 Task: Use the formula "AVERAGEA" in spreadsheet "Project portfolio".
Action: Mouse moved to (414, 368)
Screenshot: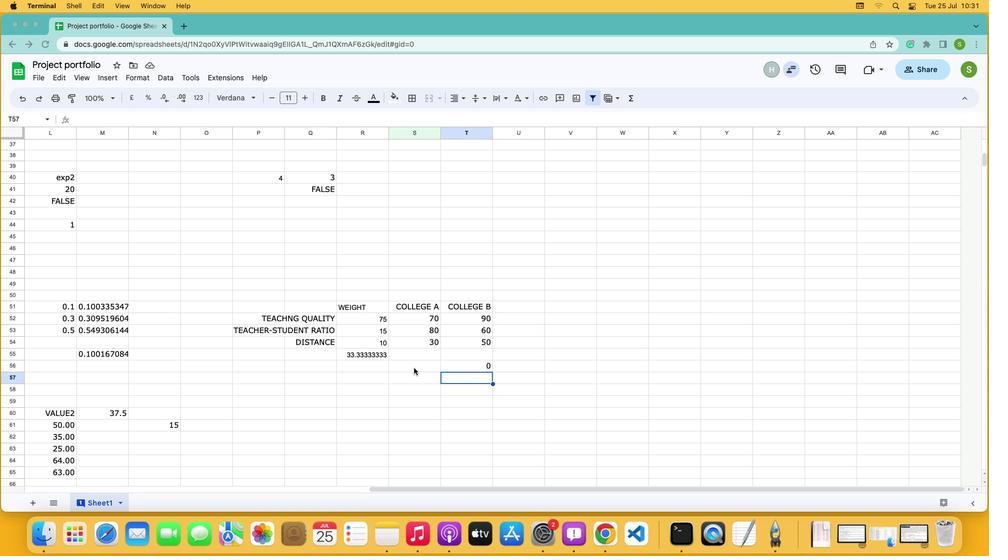 
Action: Mouse pressed left at (414, 368)
Screenshot: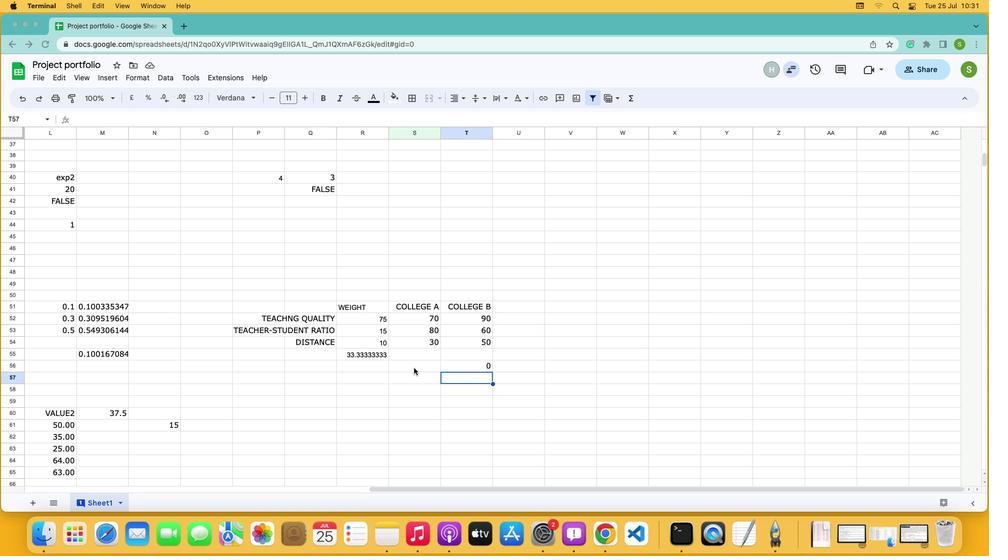 
Action: Mouse pressed left at (414, 368)
Screenshot: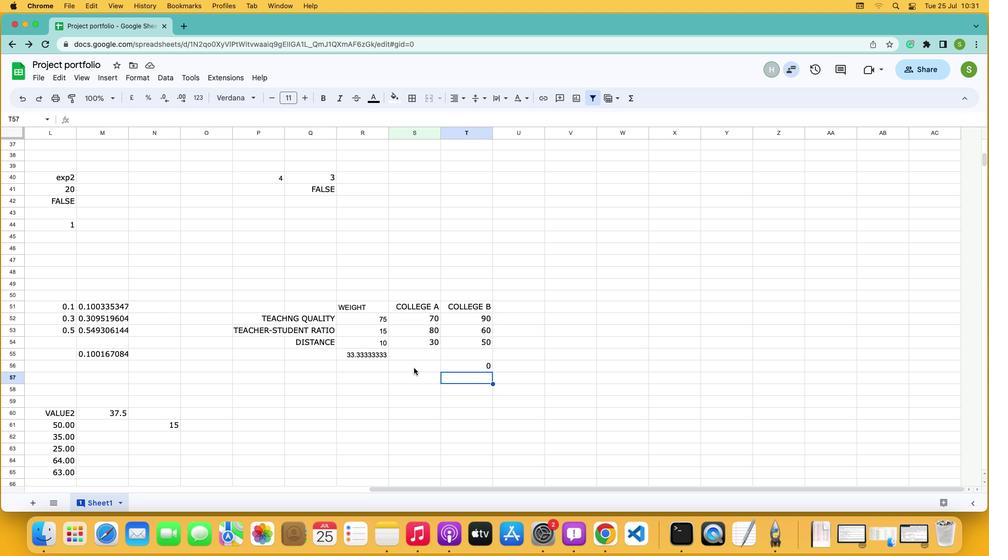 
Action: Mouse moved to (630, 95)
Screenshot: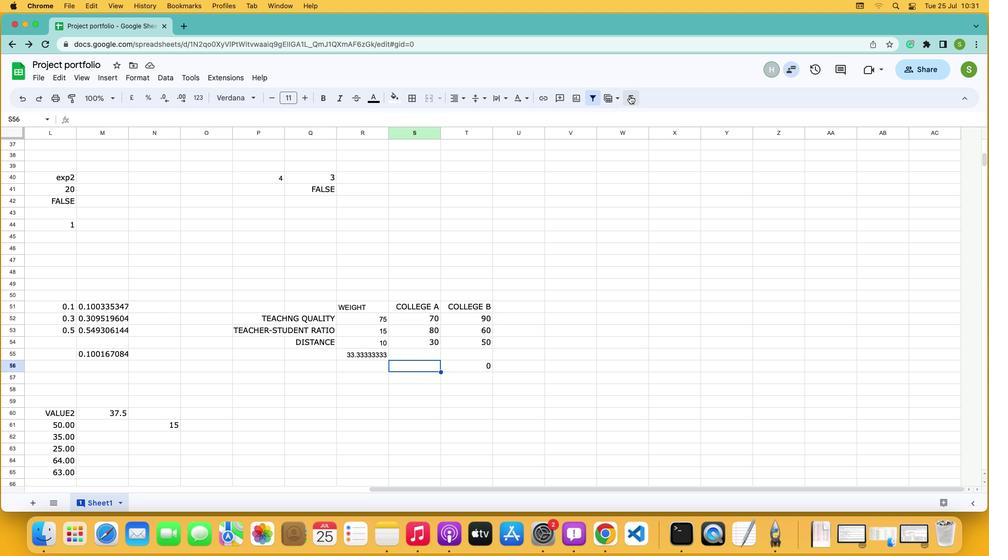 
Action: Mouse pressed left at (630, 95)
Screenshot: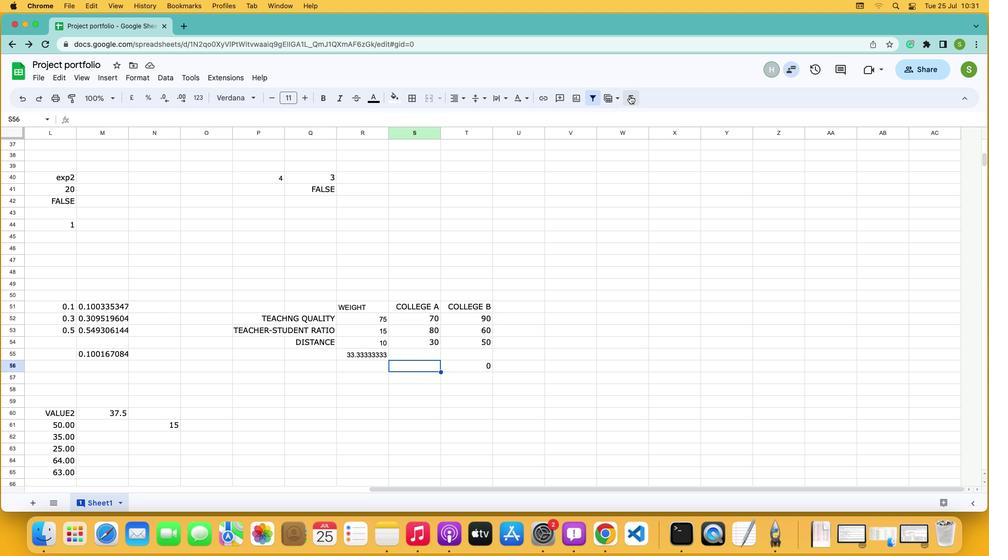 
Action: Mouse moved to (658, 205)
Screenshot: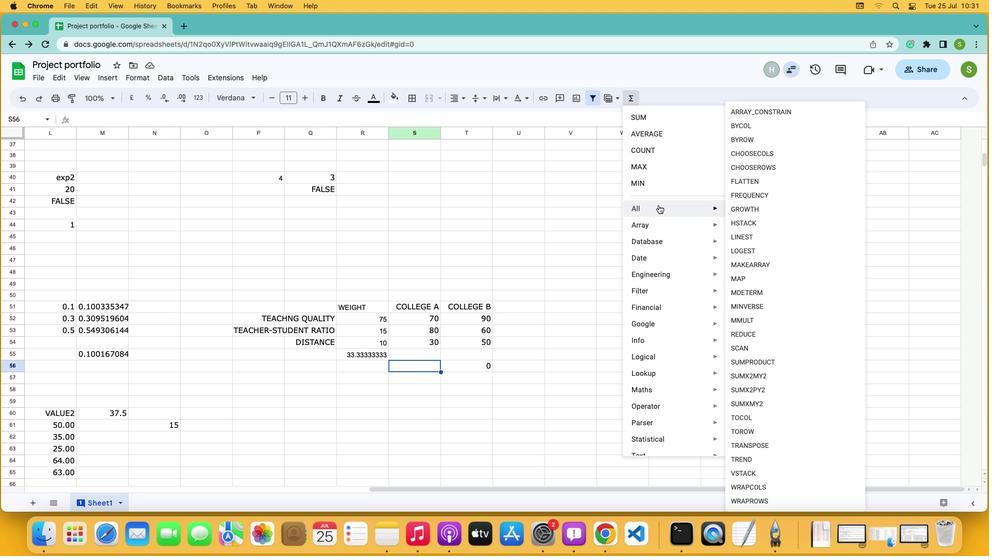 
Action: Mouse pressed left at (658, 205)
Screenshot: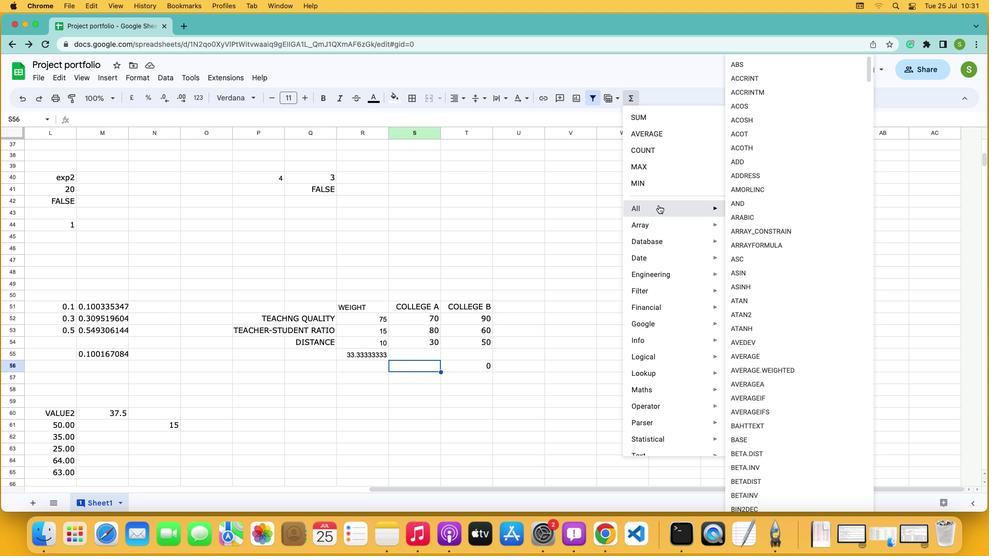 
Action: Mouse moved to (764, 388)
Screenshot: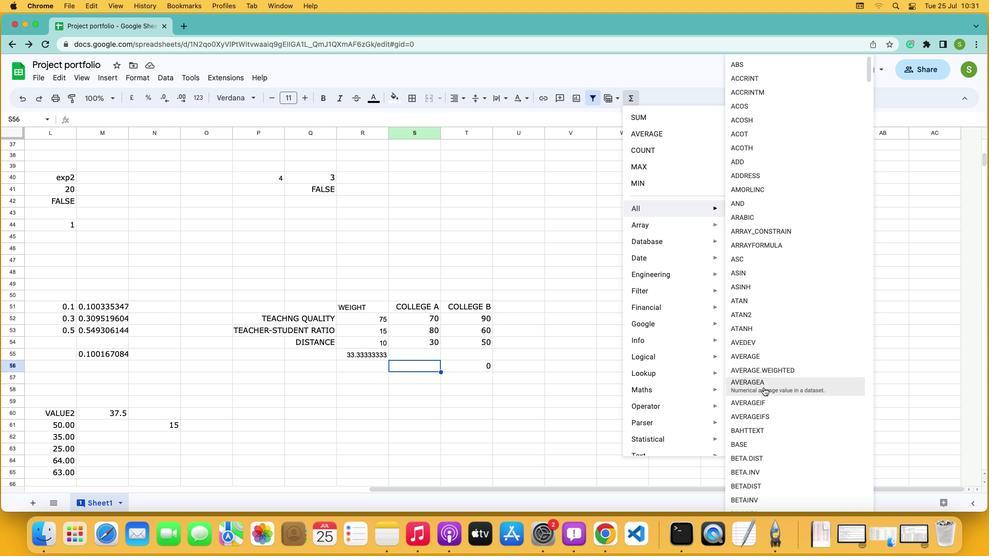 
Action: Mouse pressed left at (764, 388)
Screenshot: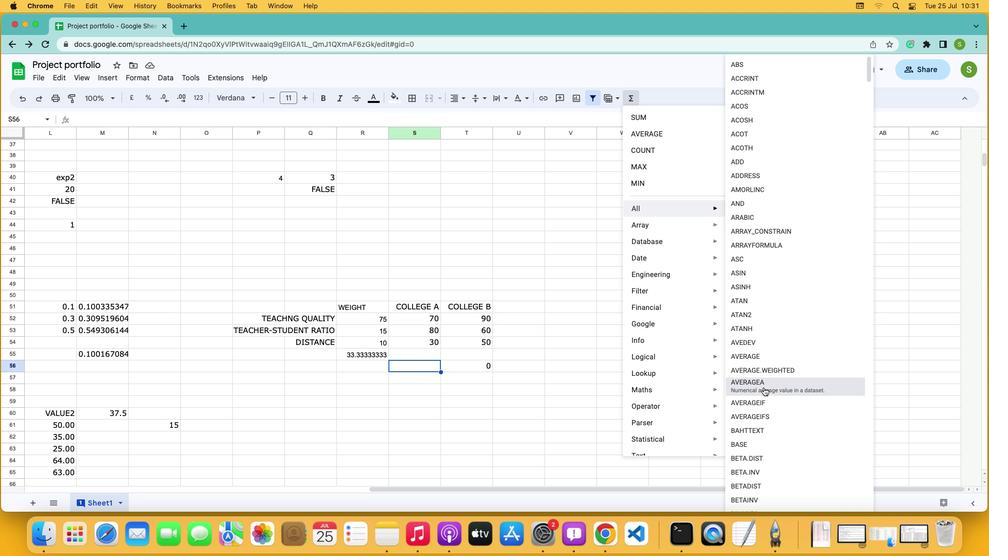 
Action: Mouse moved to (413, 320)
Screenshot: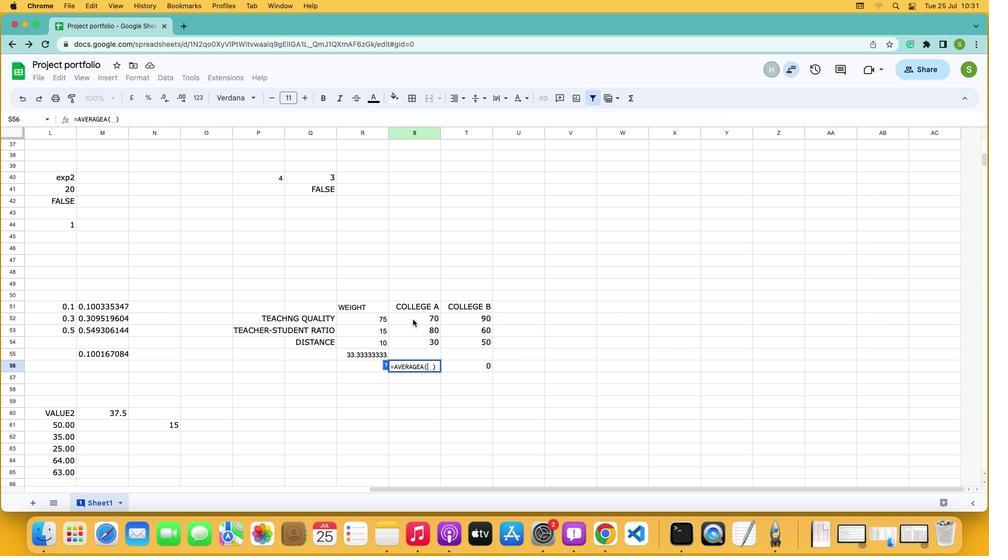 
Action: Mouse pressed left at (413, 320)
Screenshot: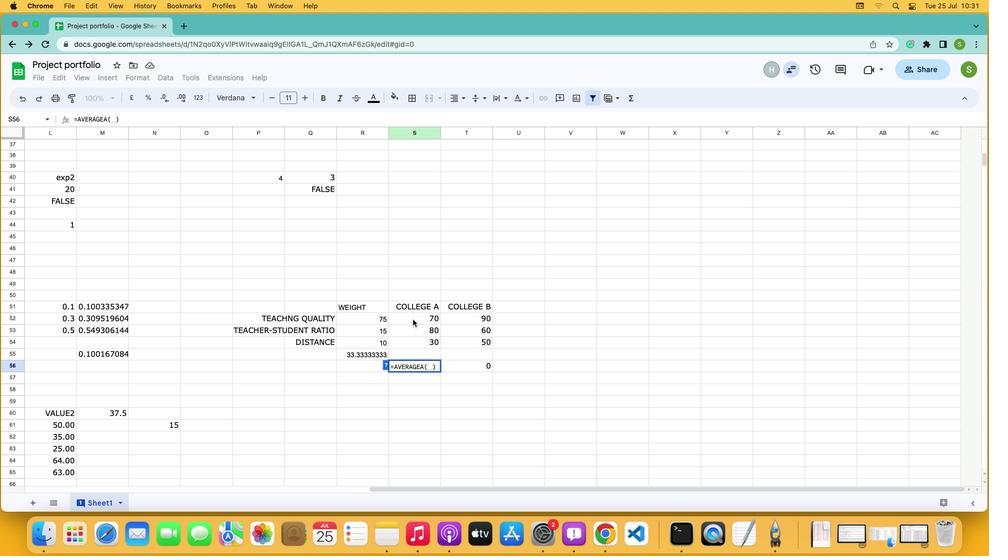 
Action: Mouse moved to (410, 338)
Screenshot: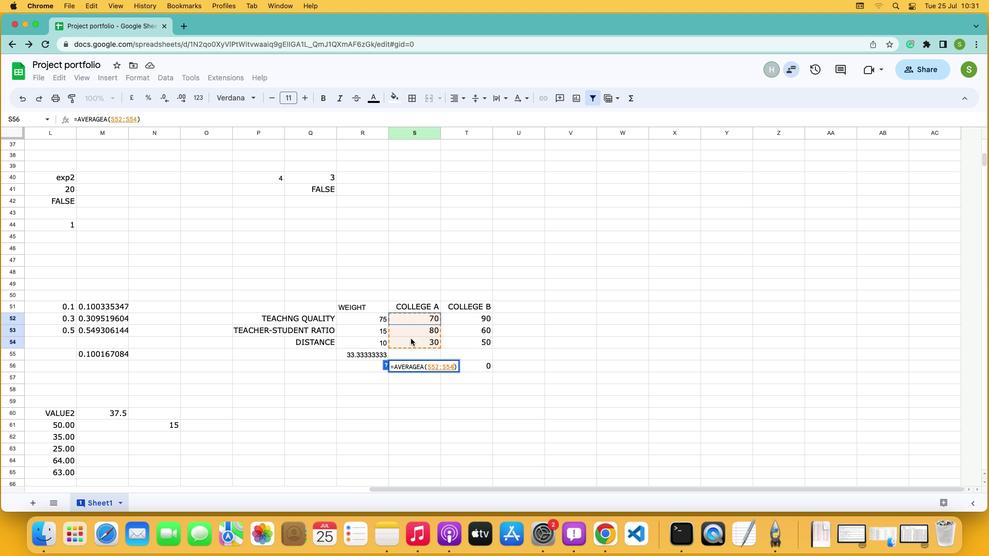 
Action: Key pressed Key.enter
Screenshot: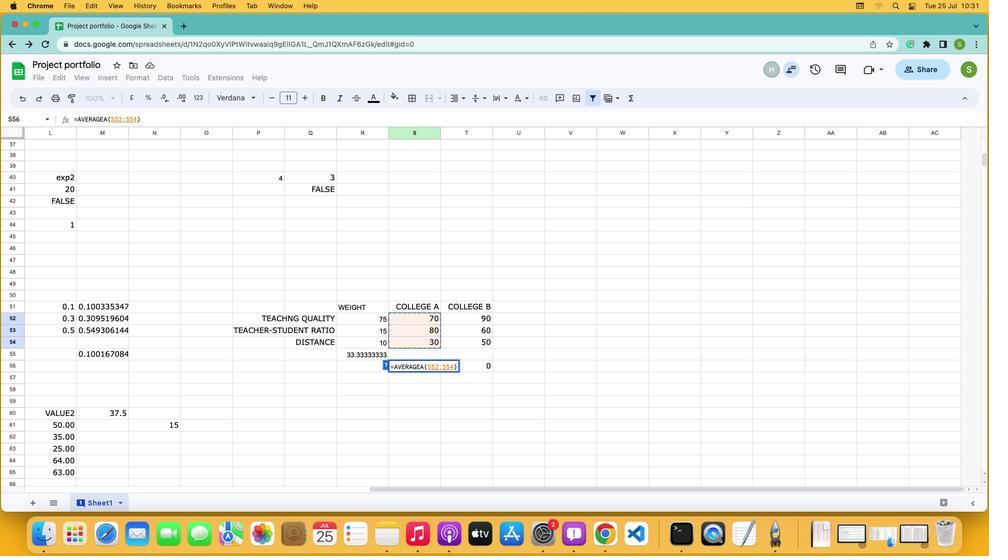 
